 Task: Save the current settings as a preset for the auto duck effect with the preset name "Auto Duck".
Action: Mouse moved to (616, 117)
Screenshot: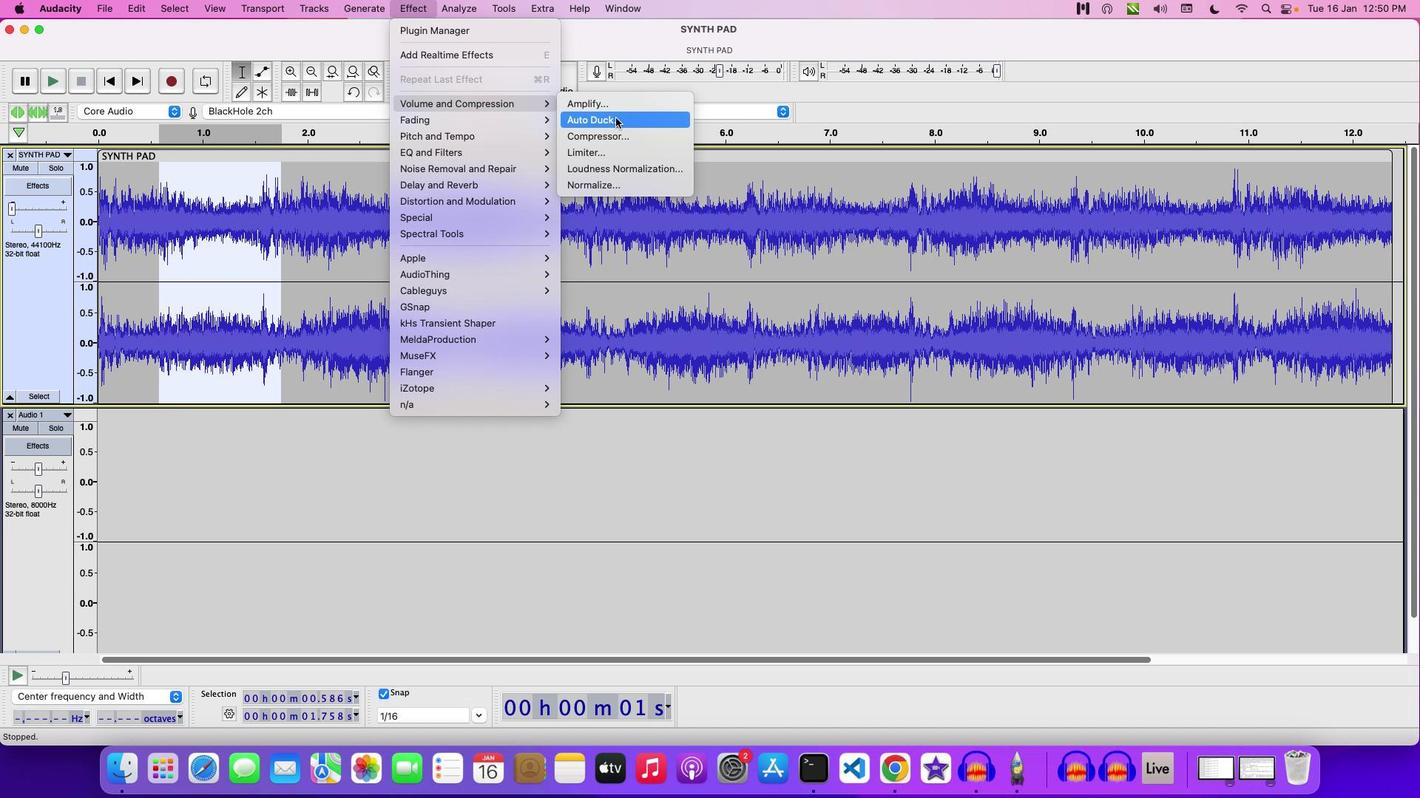 
Action: Mouse pressed left at (616, 117)
Screenshot: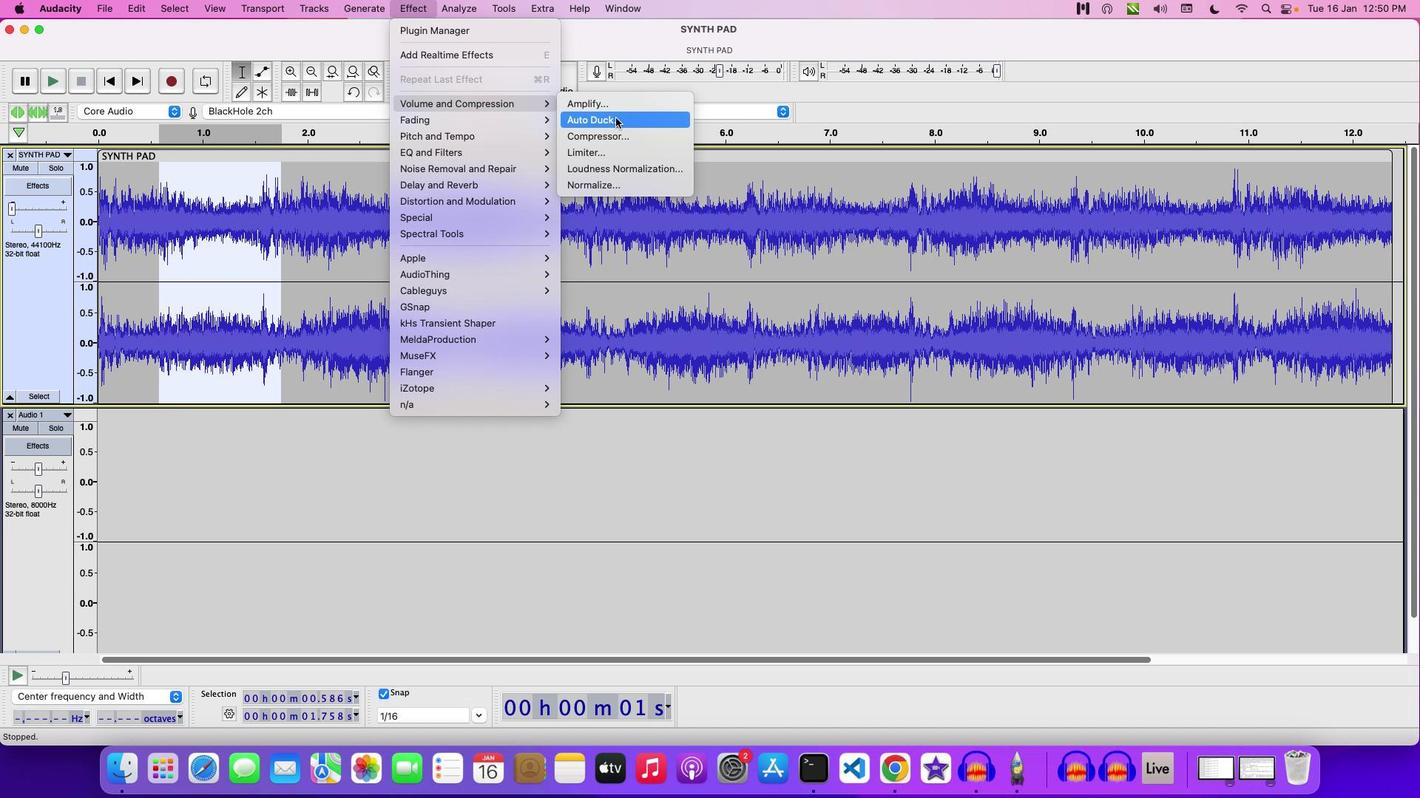 
Action: Mouse moved to (551, 228)
Screenshot: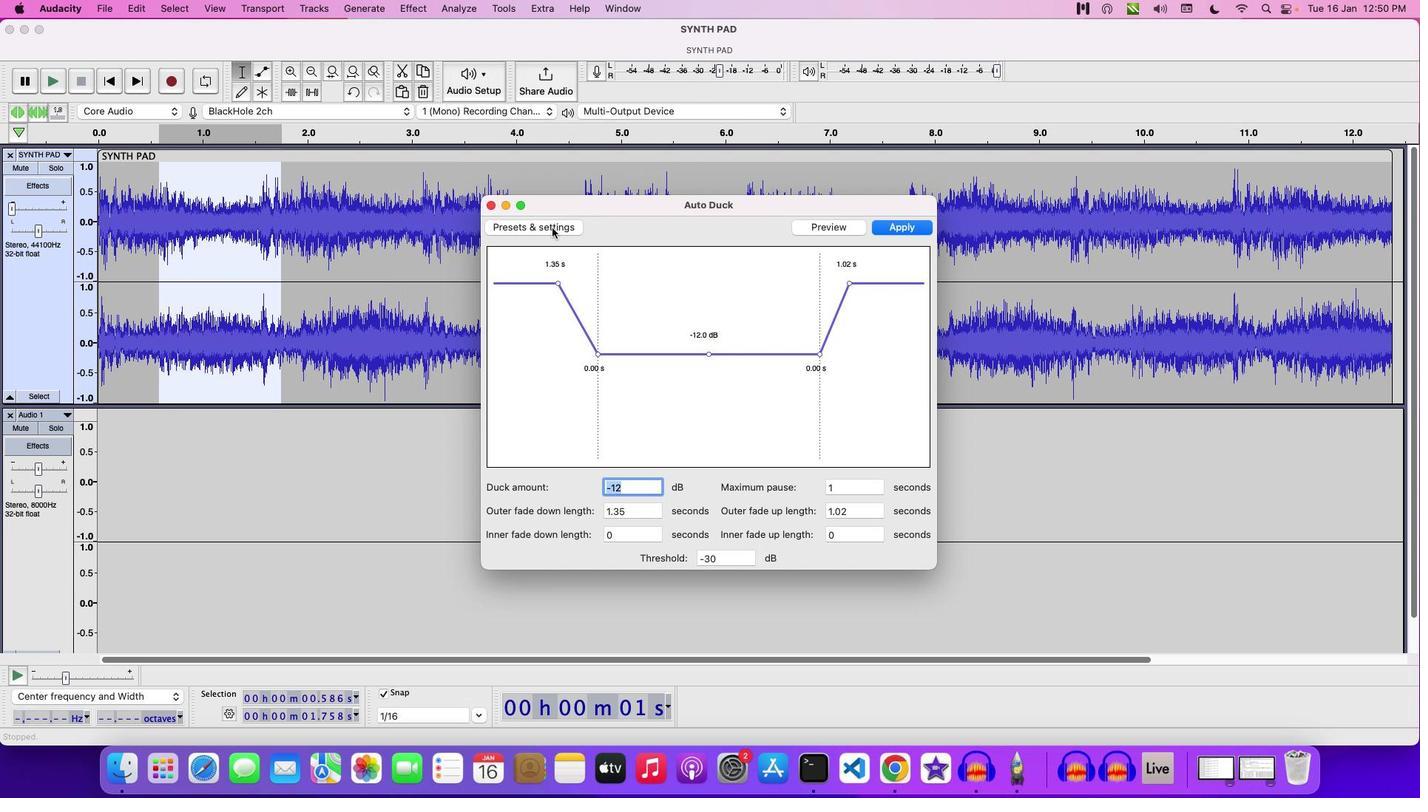 
Action: Mouse pressed left at (551, 228)
Screenshot: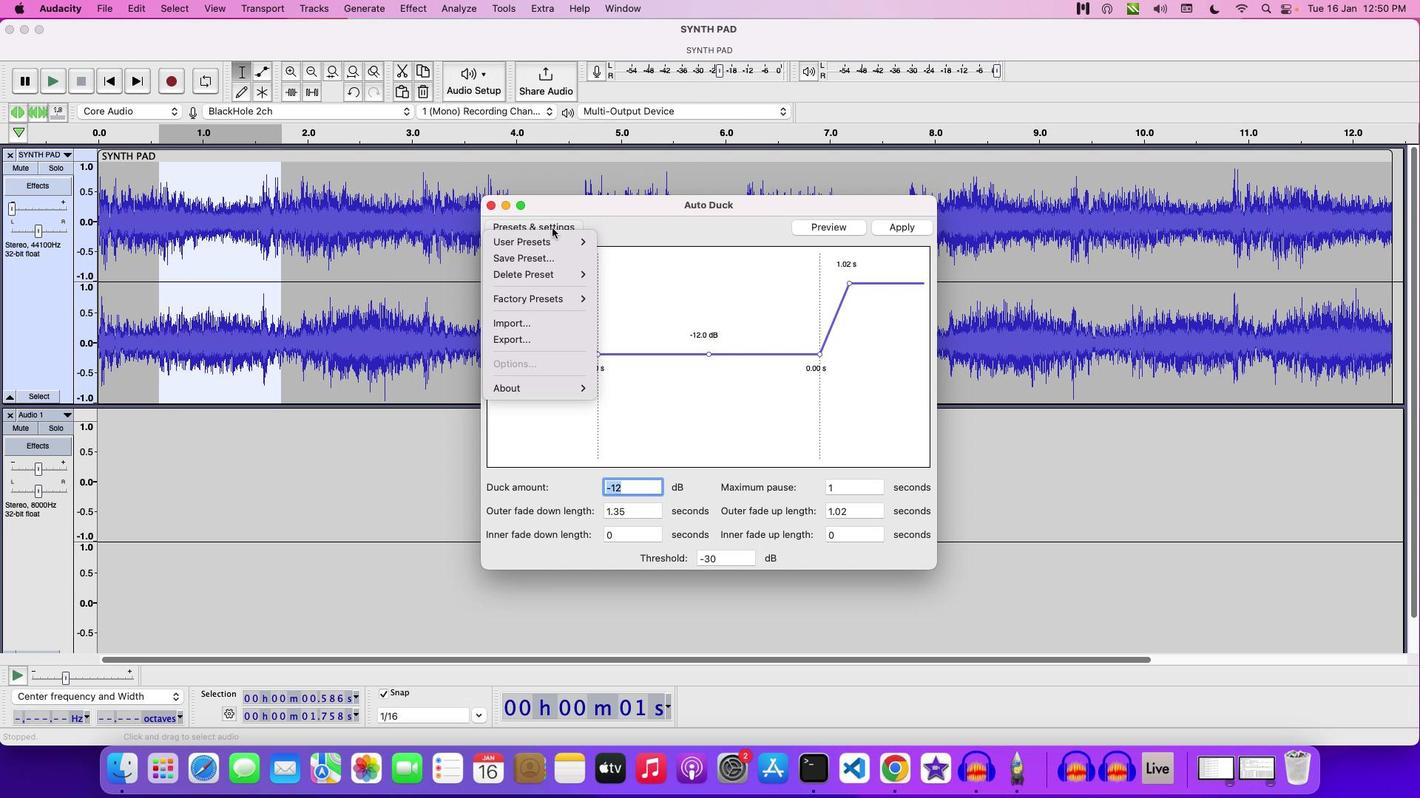 
Action: Mouse moved to (553, 250)
Screenshot: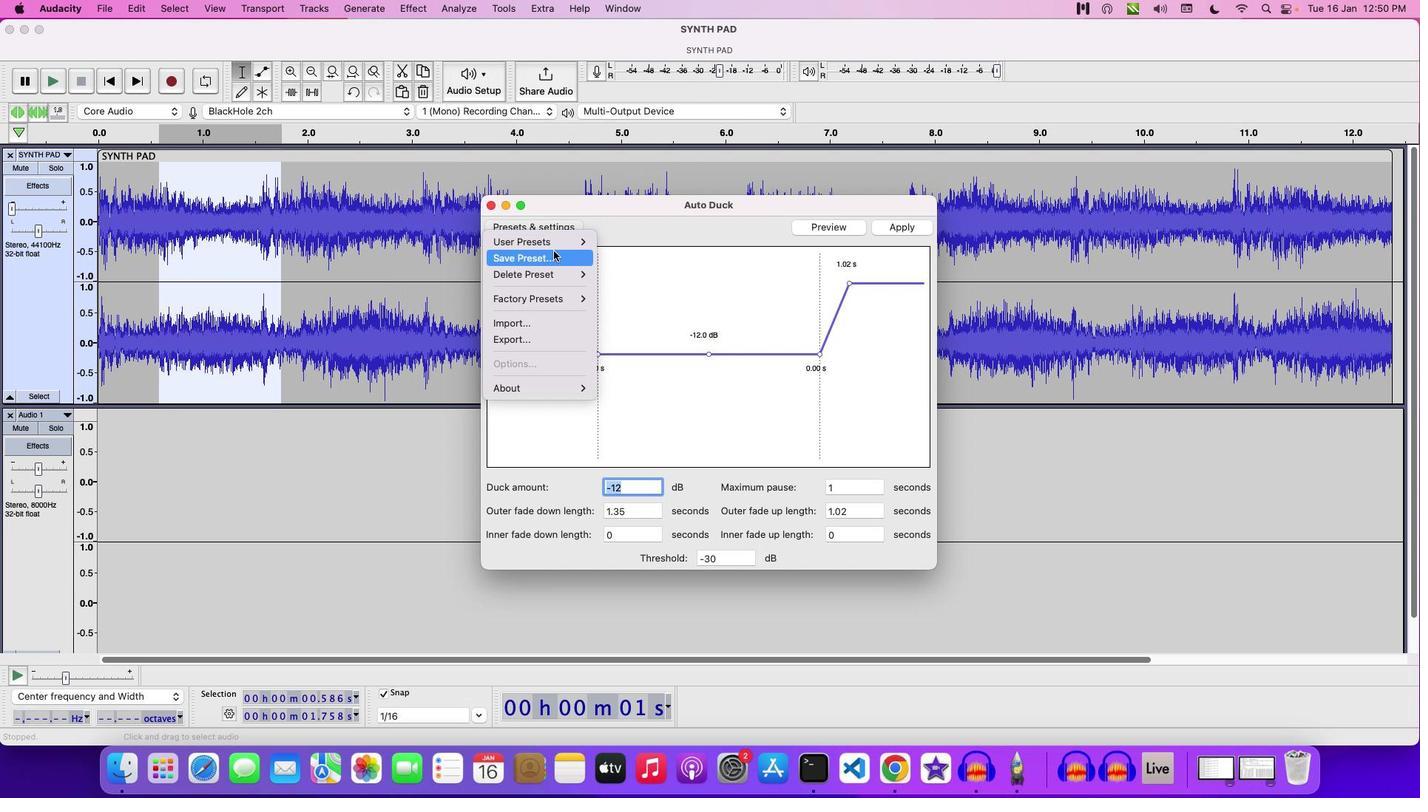 
Action: Mouse pressed left at (553, 250)
Screenshot: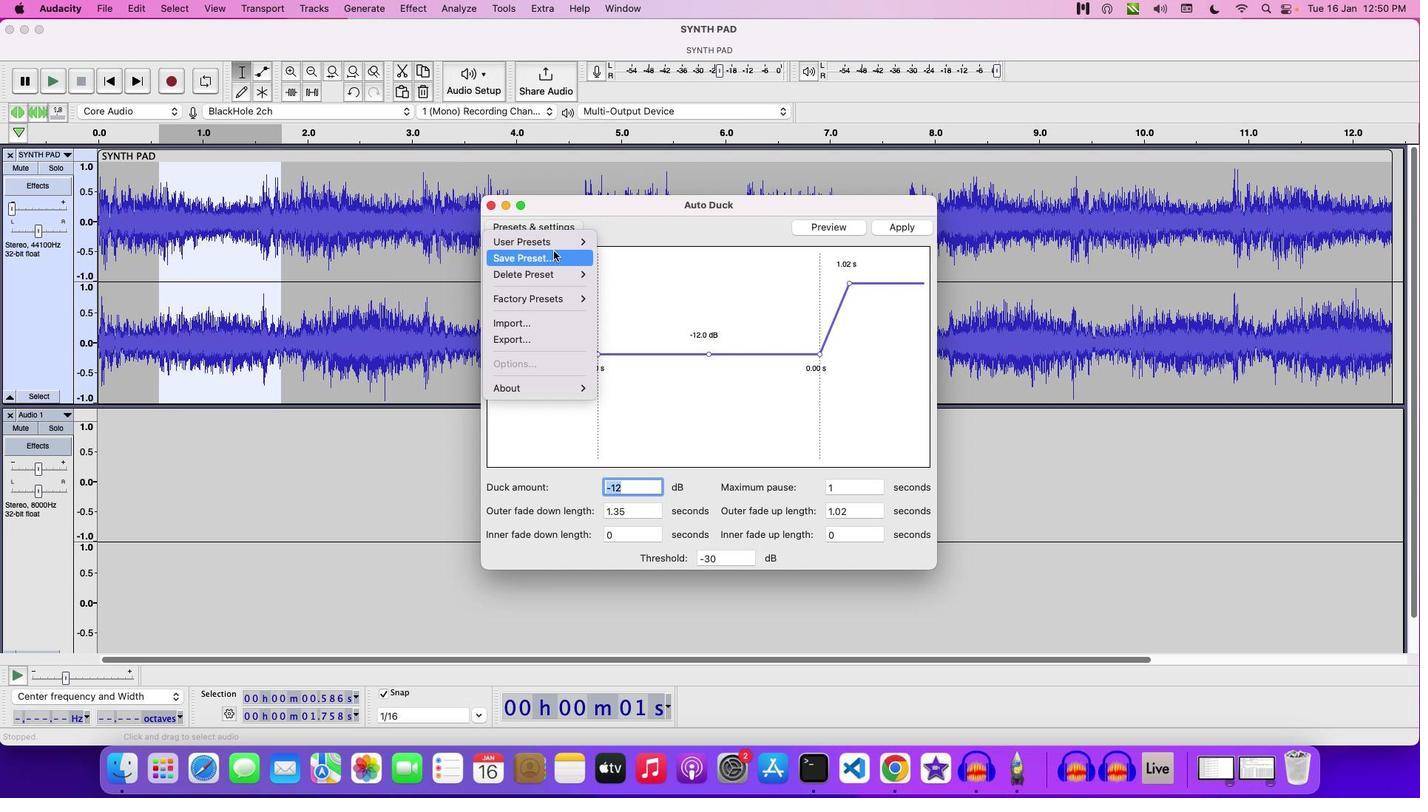 
Action: Mouse moved to (719, 372)
Screenshot: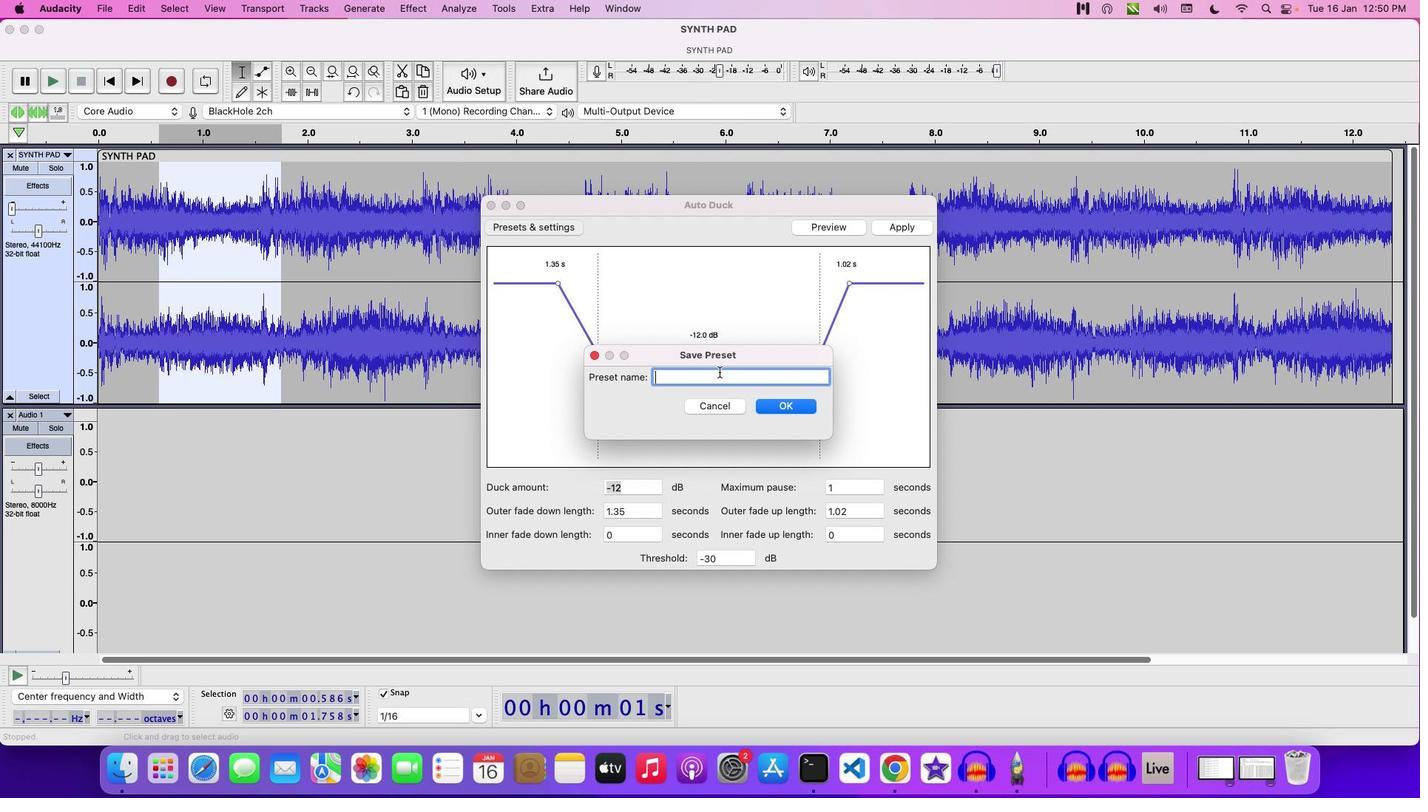 
Action: Mouse pressed left at (719, 372)
Screenshot: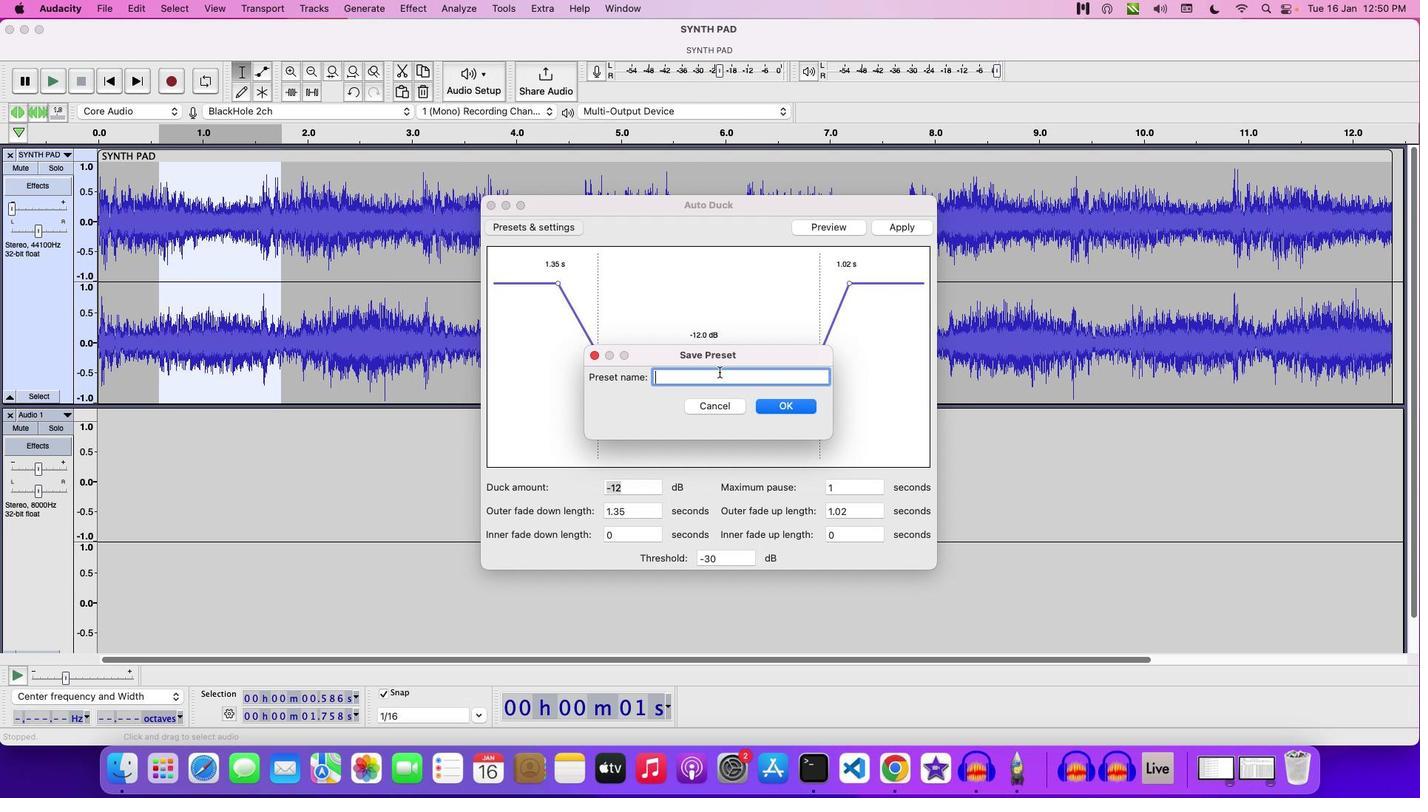 
Action: Mouse moved to (576, 383)
Screenshot: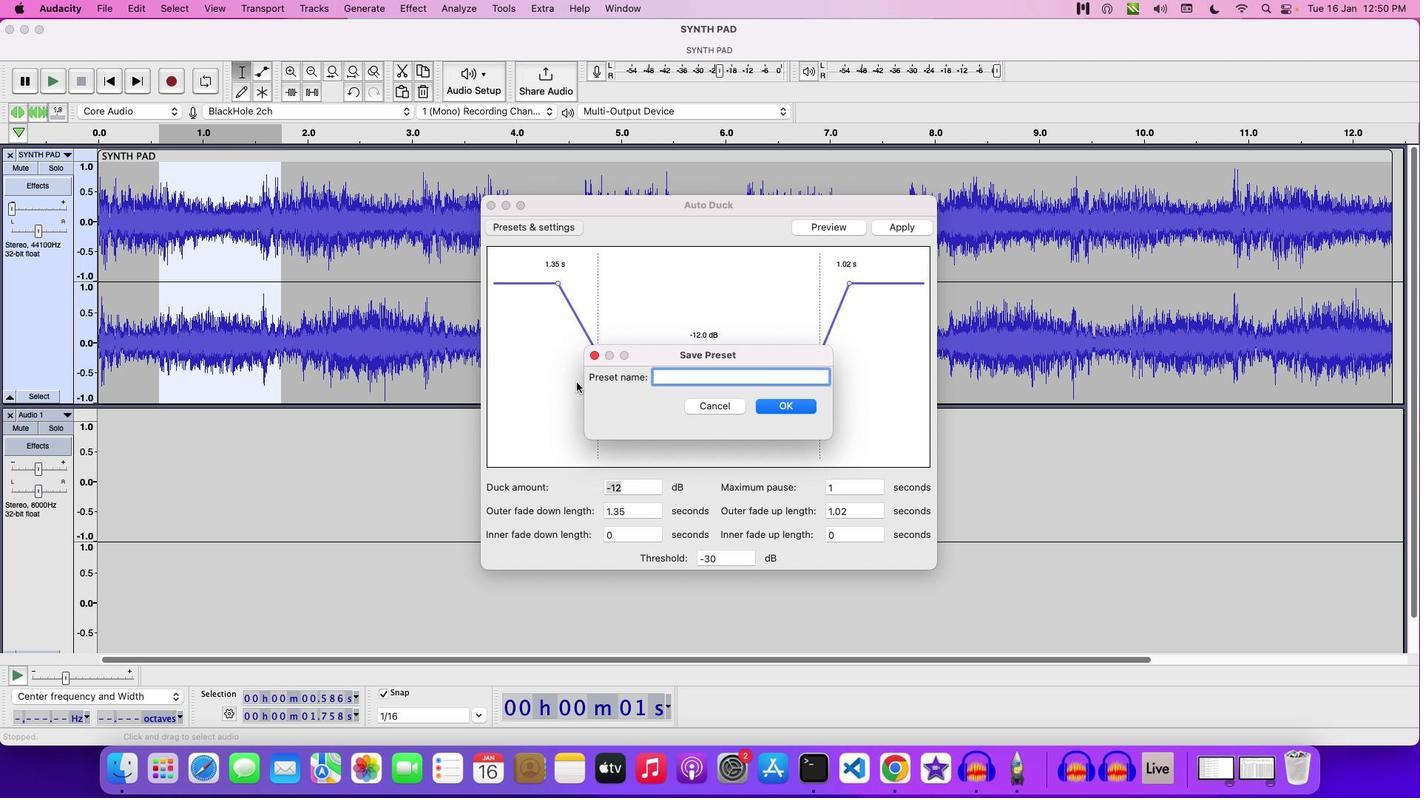 
Action: Key pressed Key.shift'A'Key.caps_lock'u''t''o'Key.spaceKey.shift'D''u''c''k'Key.space
Screenshot: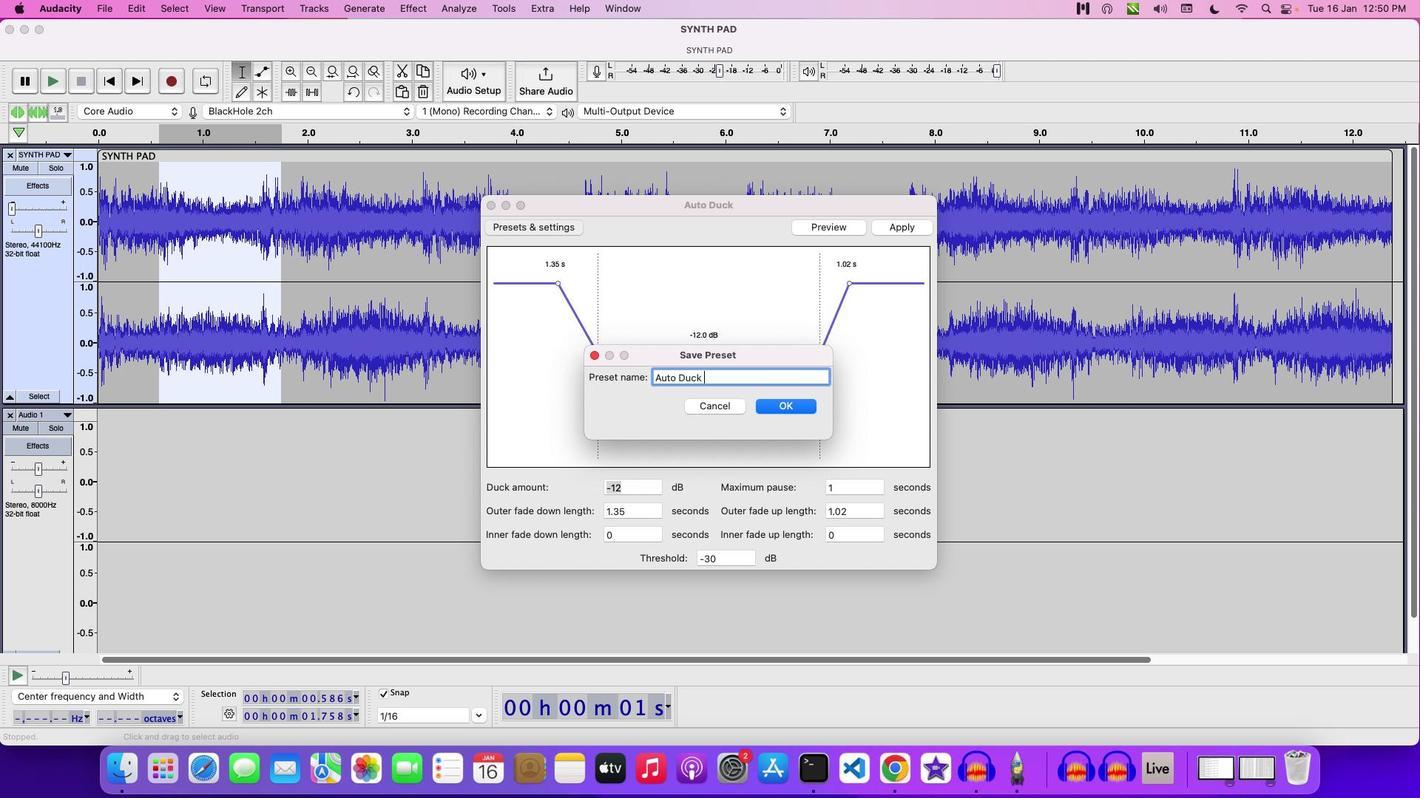 
Action: Mouse moved to (758, 404)
Screenshot: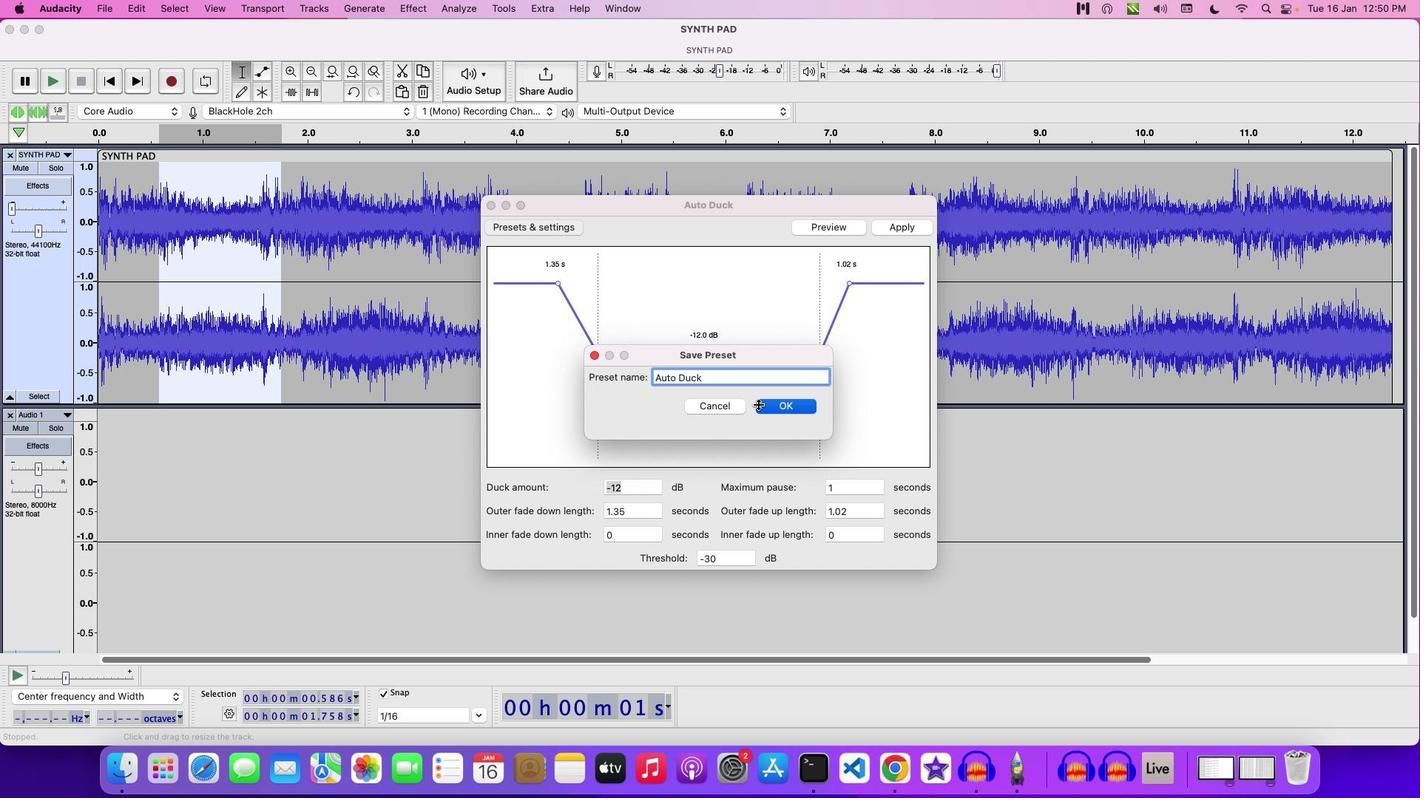 
Action: Mouse pressed left at (758, 404)
Screenshot: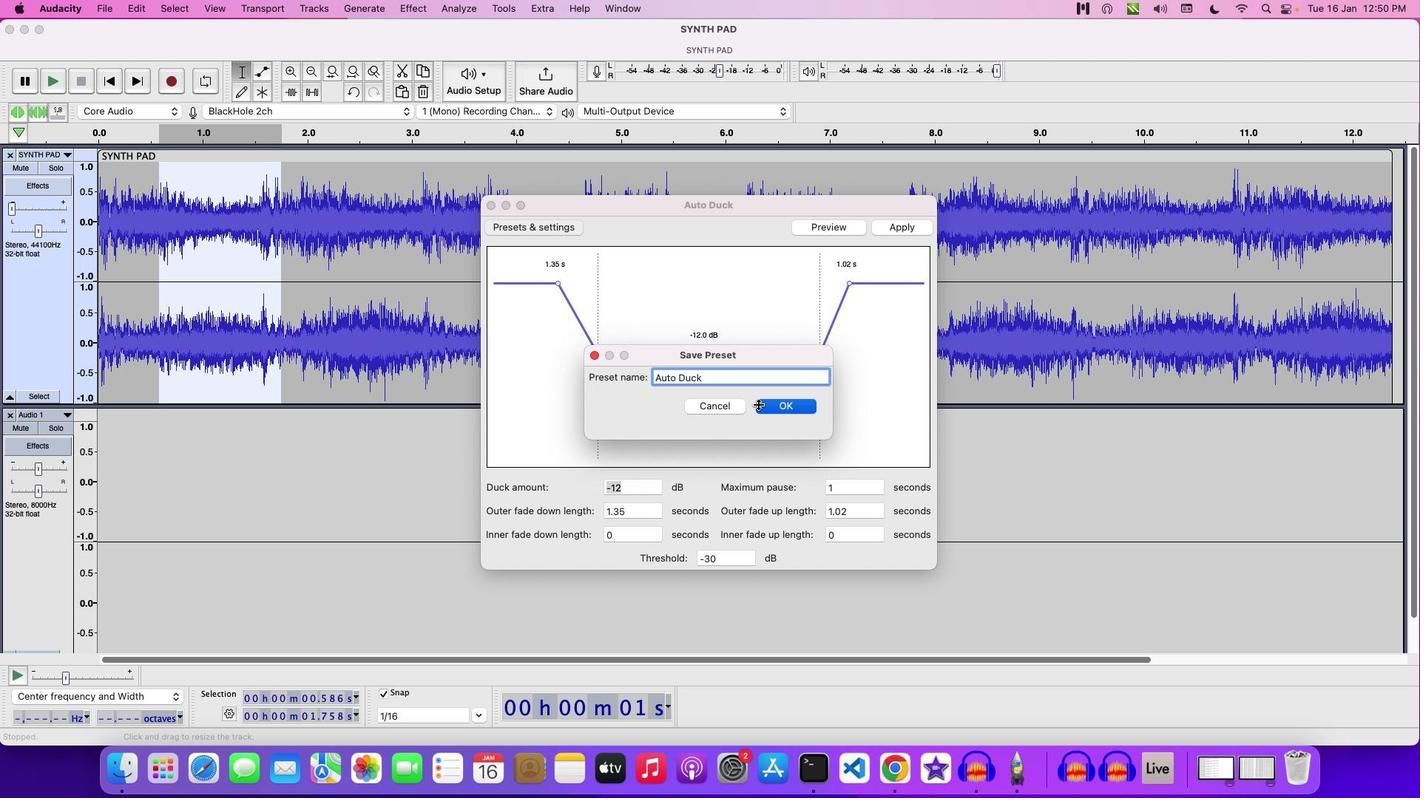 
Action: Mouse moved to (823, 307)
Screenshot: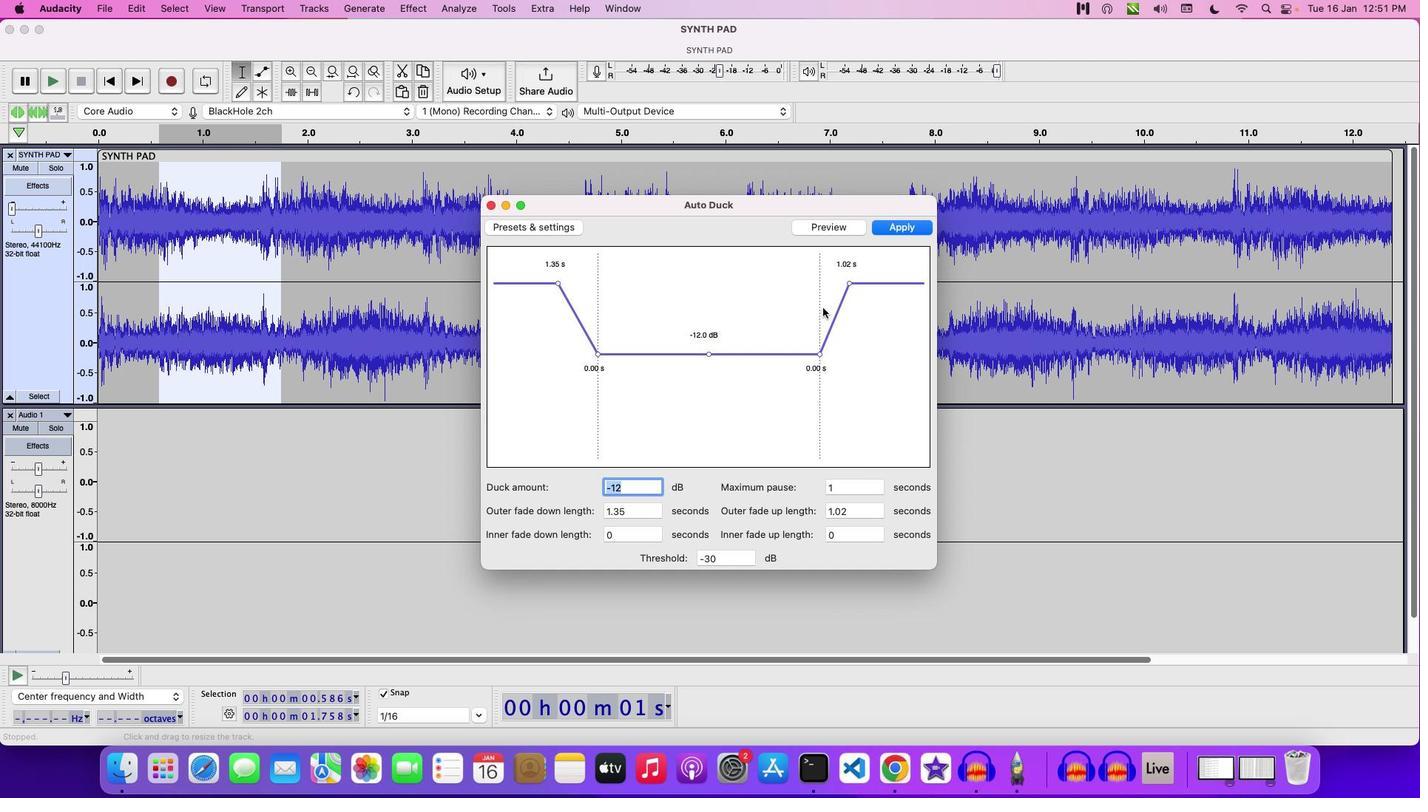 
